 Task: Prepare the "Address form" page setting.
Action: Mouse moved to (1142, 81)
Screenshot: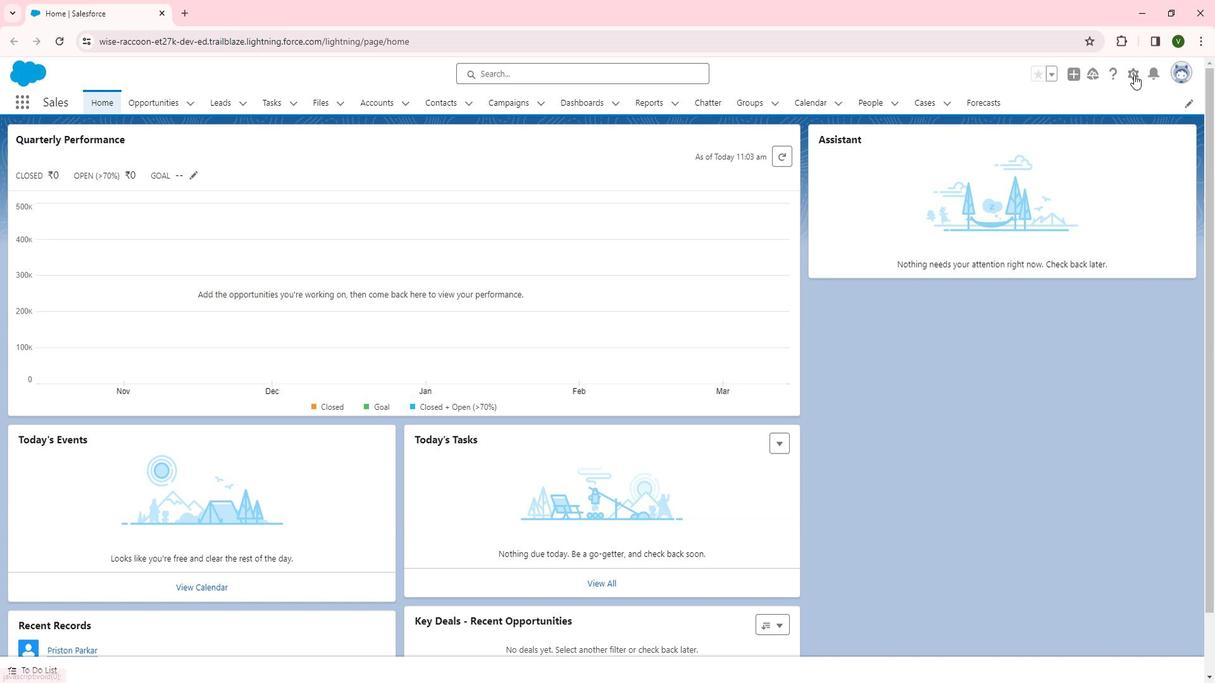 
Action: Mouse pressed left at (1142, 81)
Screenshot: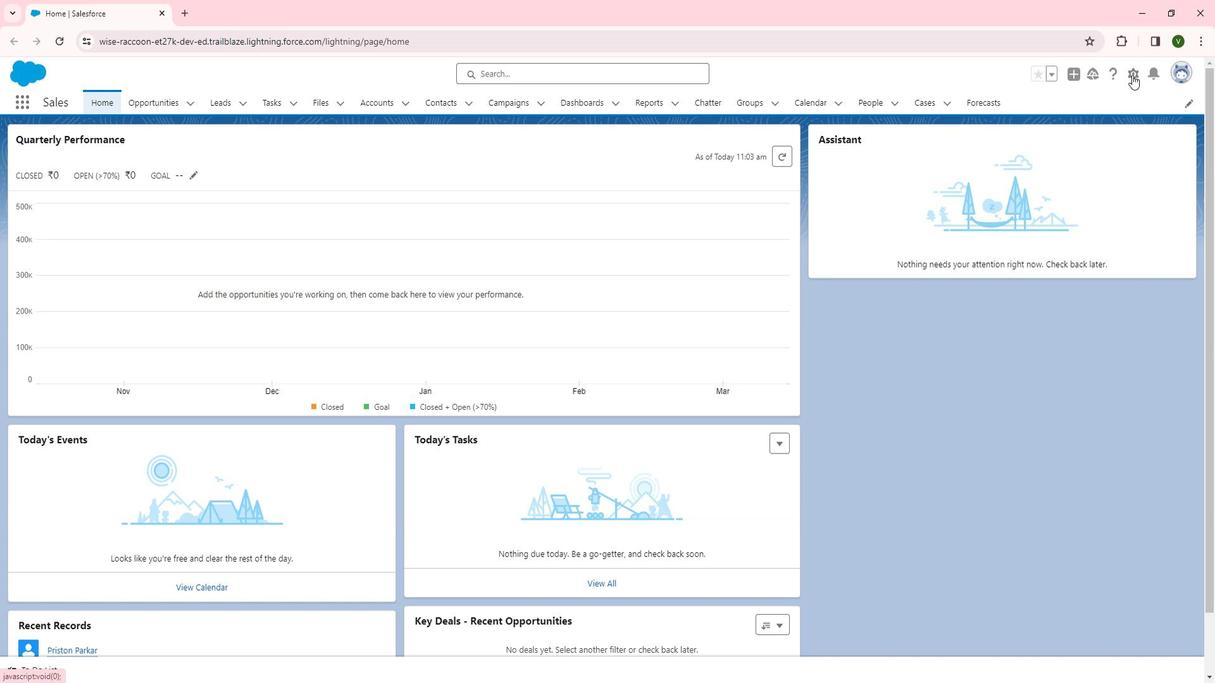 
Action: Mouse moved to (1076, 122)
Screenshot: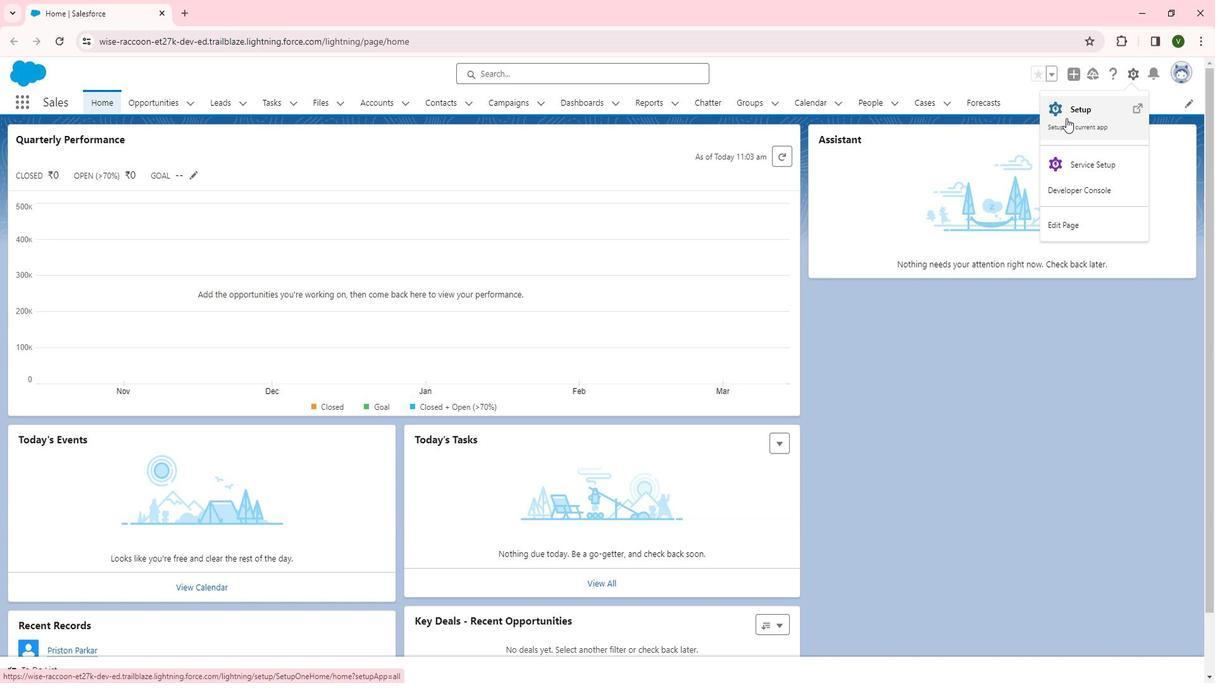 
Action: Mouse pressed left at (1076, 122)
Screenshot: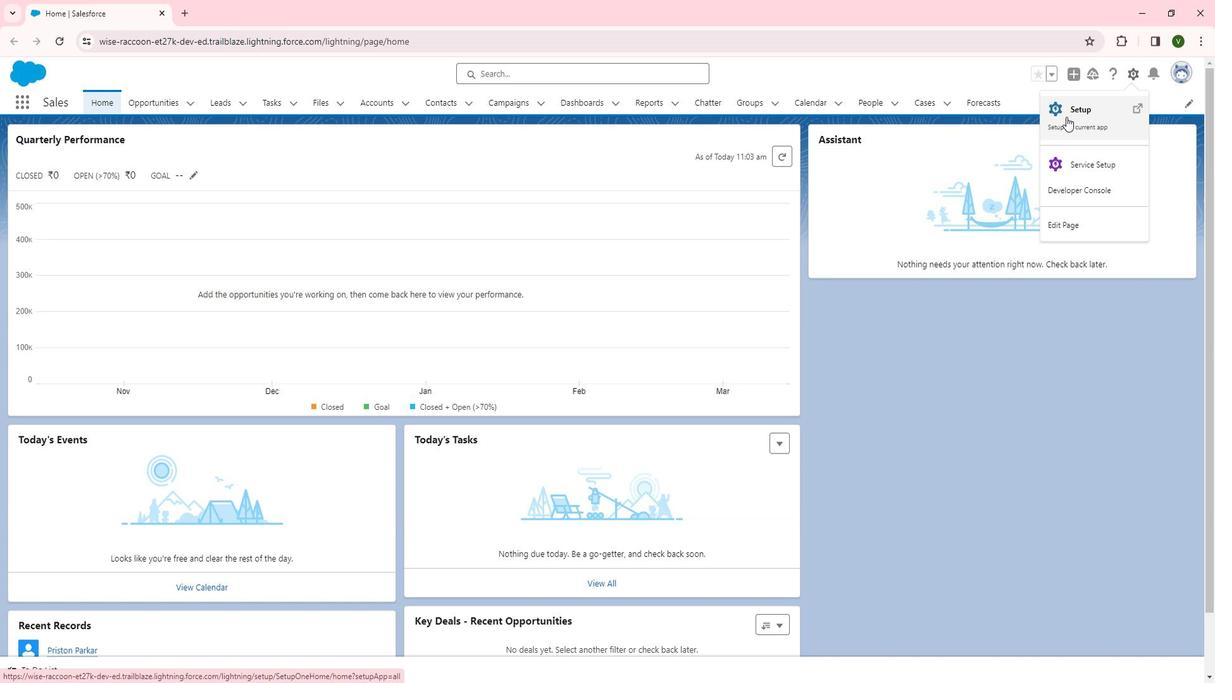 
Action: Mouse moved to (117, 348)
Screenshot: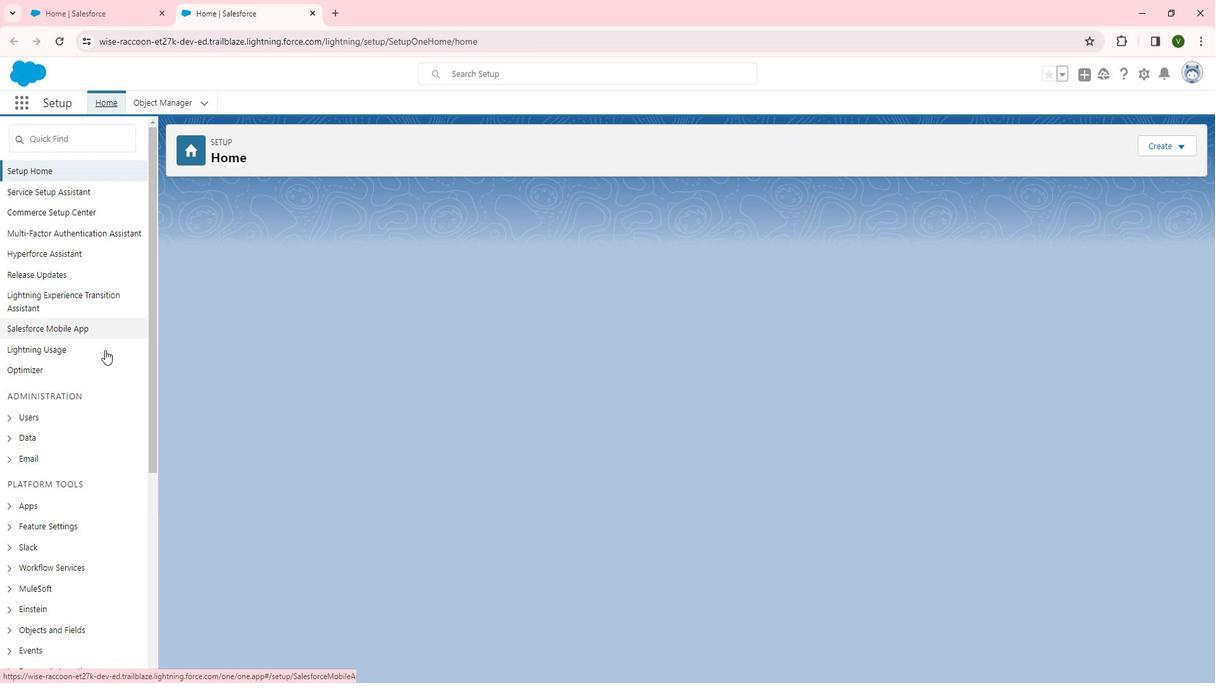 
Action: Mouse scrolled (117, 347) with delta (0, 0)
Screenshot: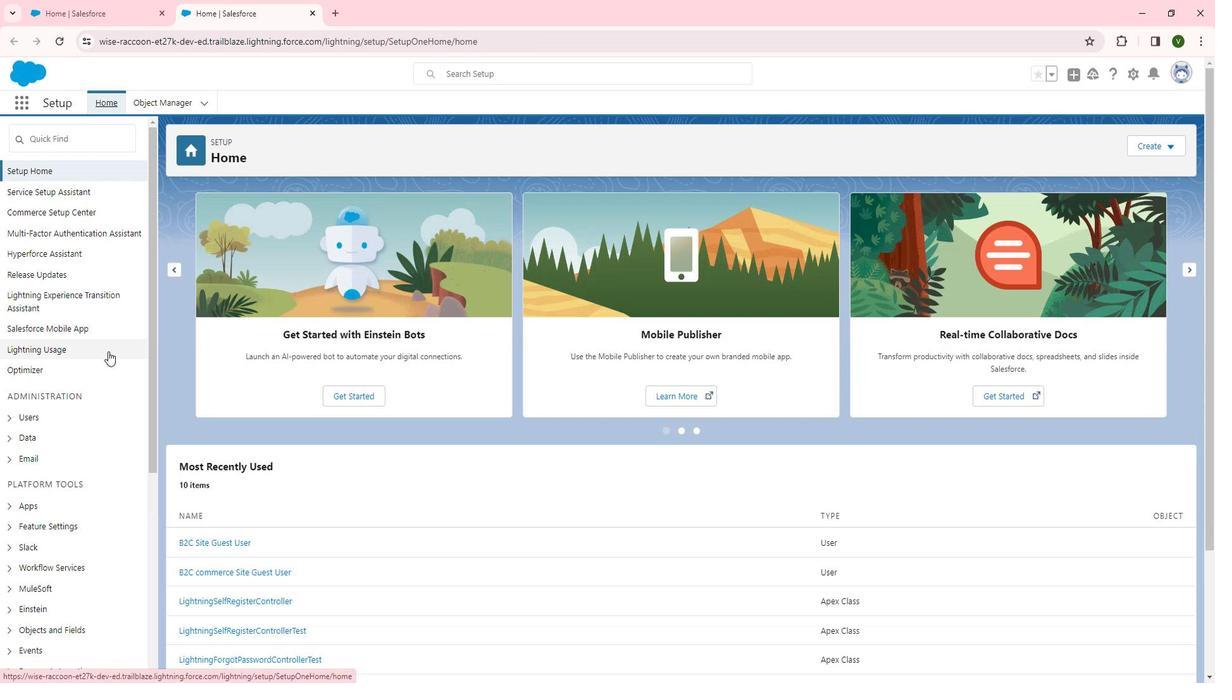 
Action: Mouse scrolled (117, 347) with delta (0, 0)
Screenshot: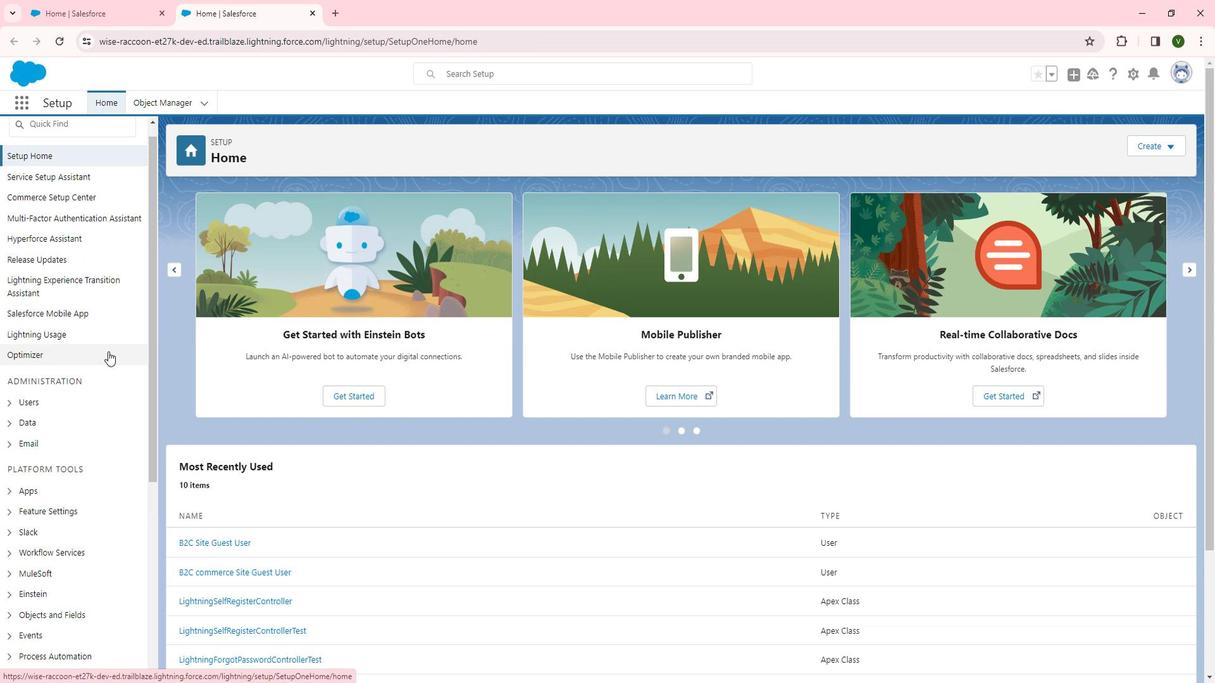 
Action: Mouse scrolled (117, 347) with delta (0, 0)
Screenshot: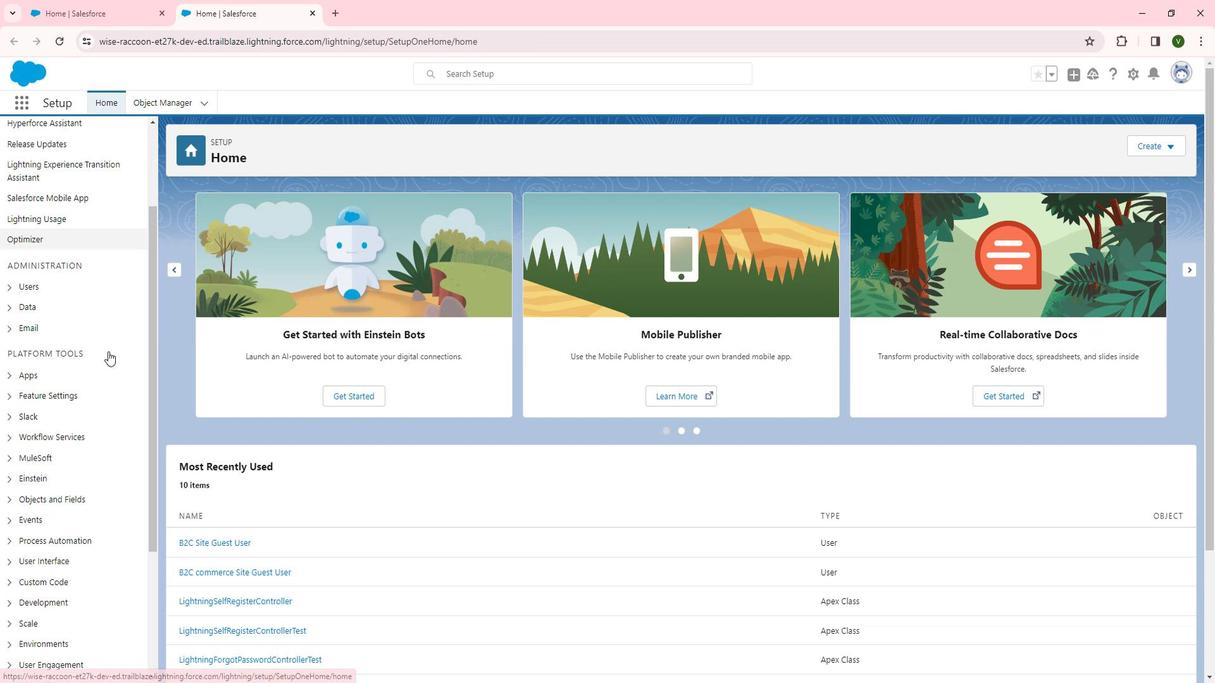 
Action: Mouse moved to (39, 321)
Screenshot: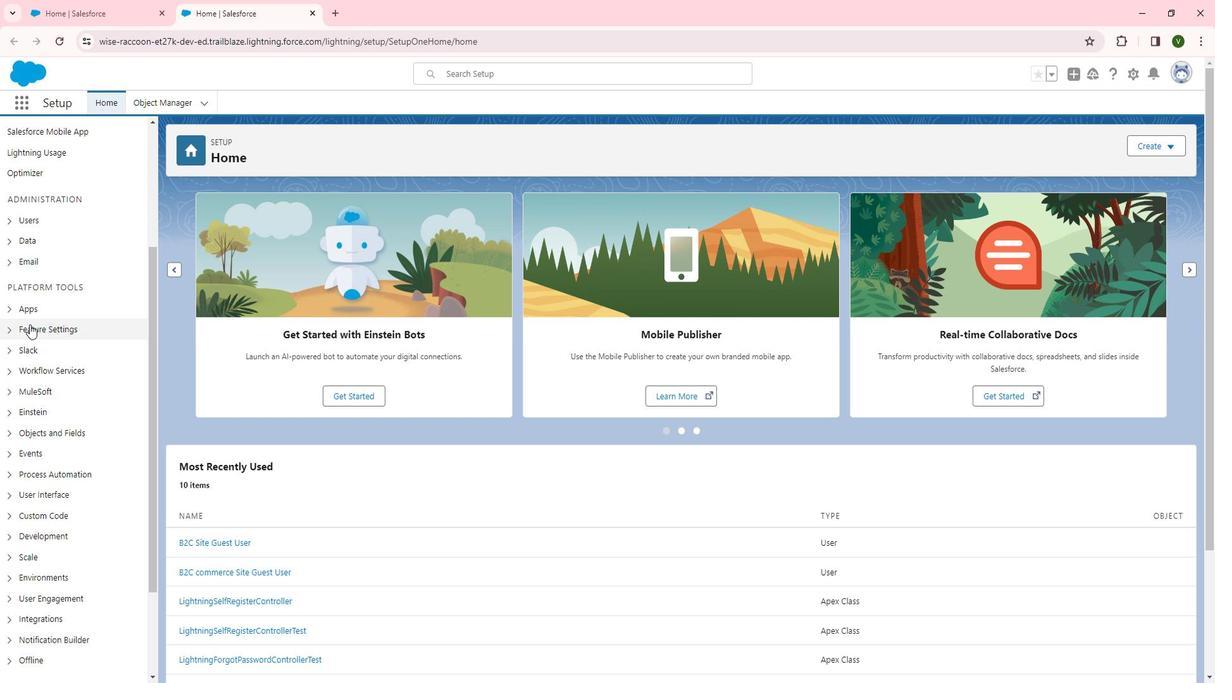 
Action: Mouse pressed left at (39, 321)
Screenshot: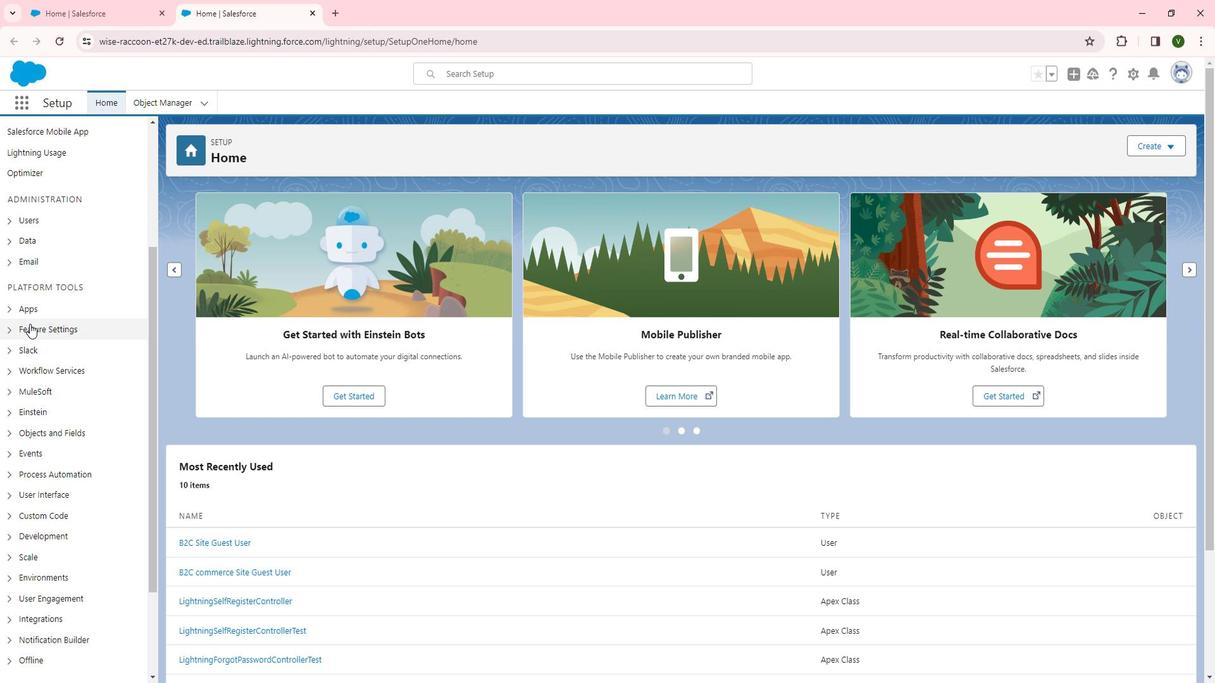 
Action: Mouse moved to (77, 312)
Screenshot: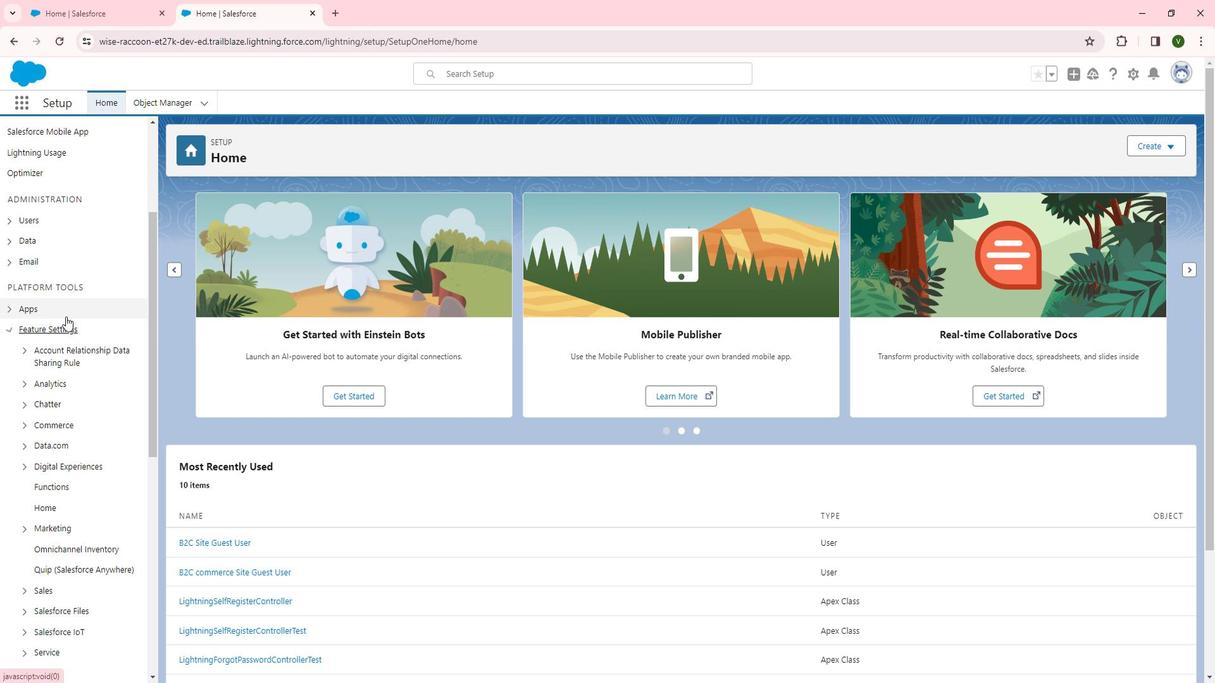 
Action: Mouse scrolled (77, 312) with delta (0, 0)
Screenshot: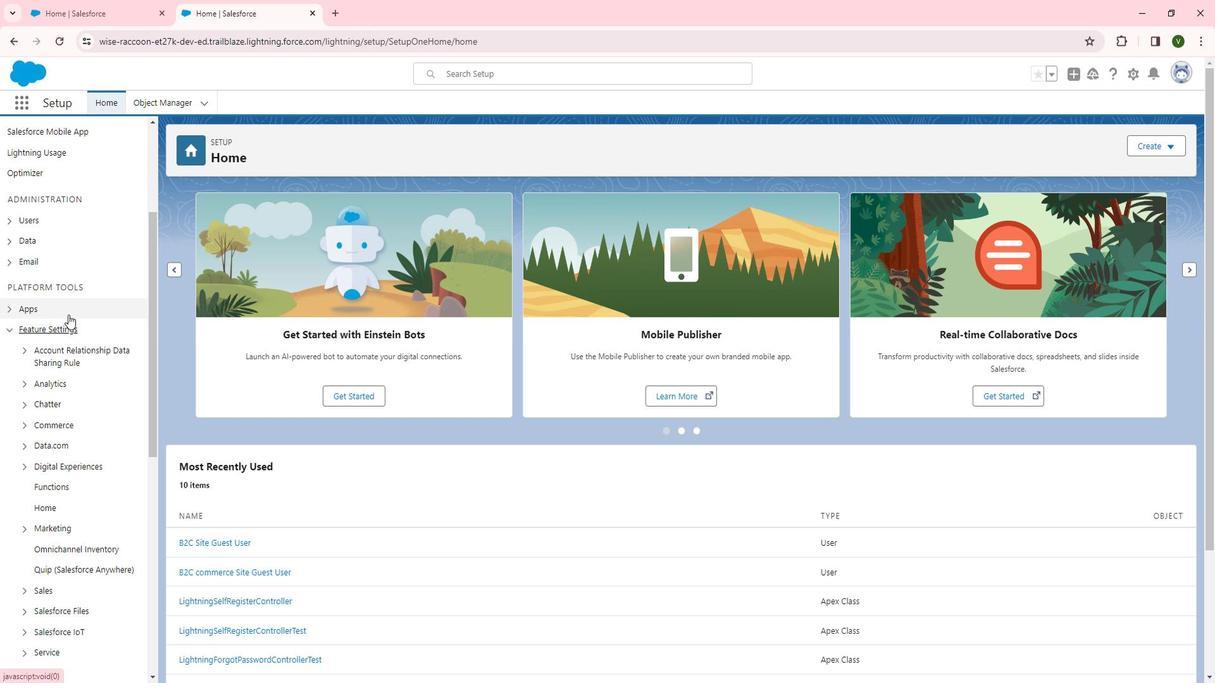 
Action: Mouse moved to (77, 312)
Screenshot: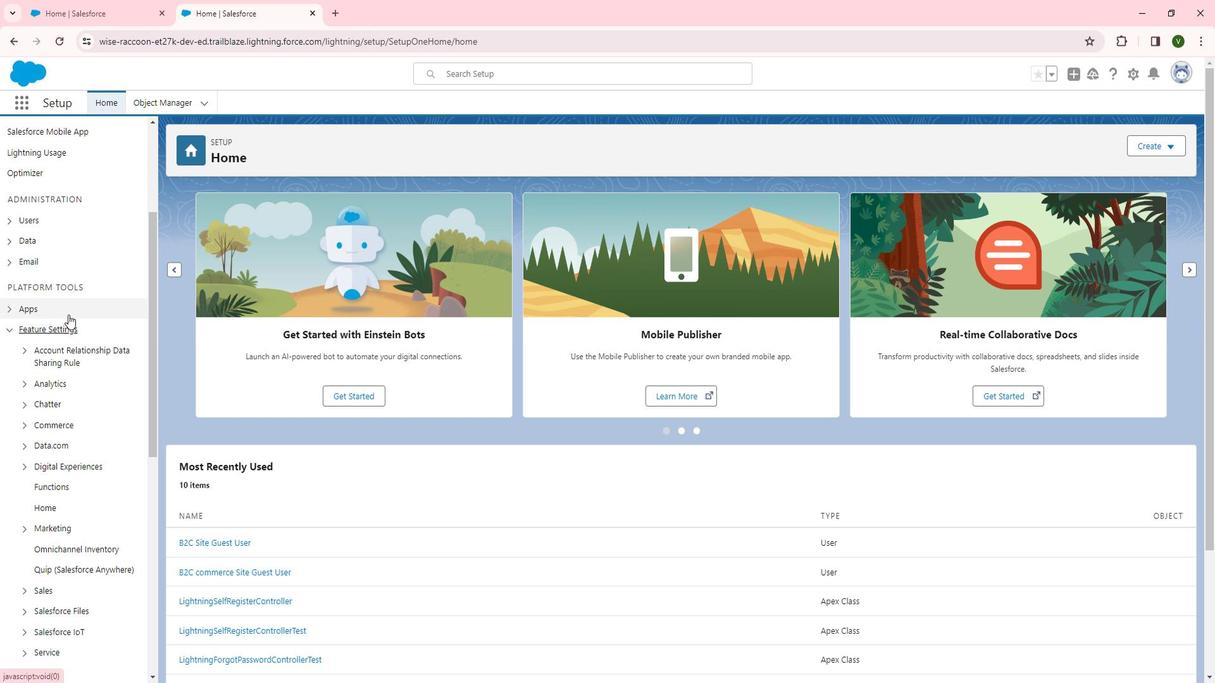 
Action: Mouse scrolled (77, 311) with delta (0, 0)
Screenshot: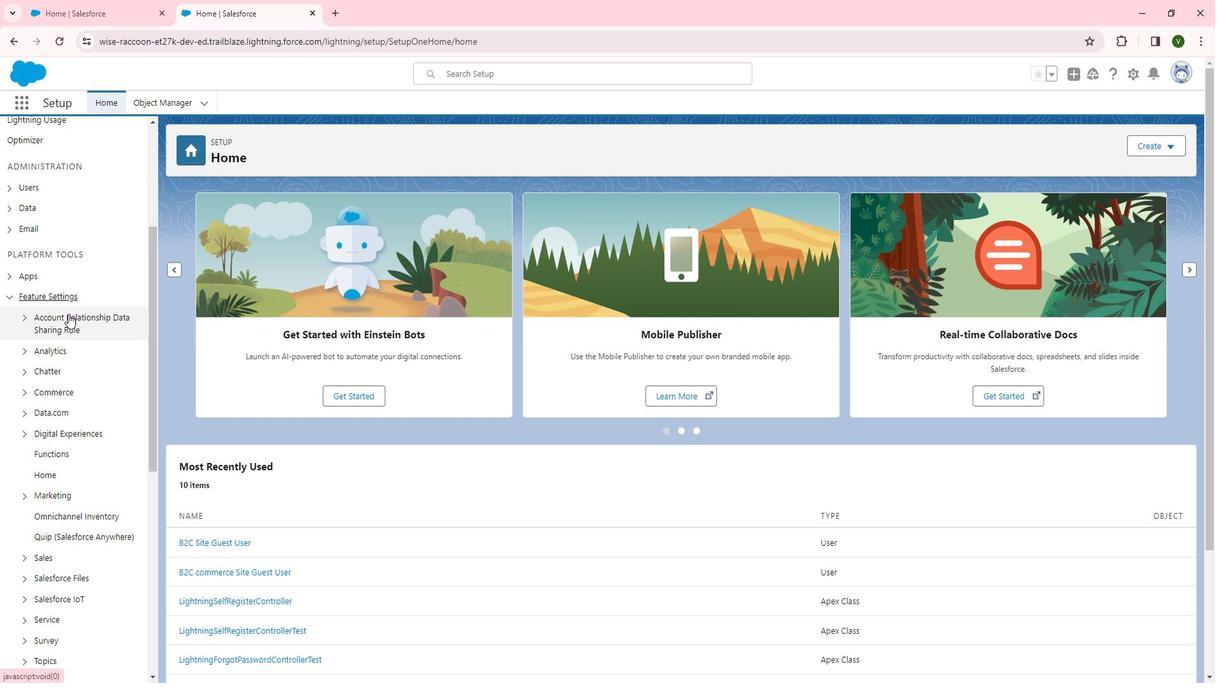 
Action: Mouse scrolled (77, 311) with delta (0, 0)
Screenshot: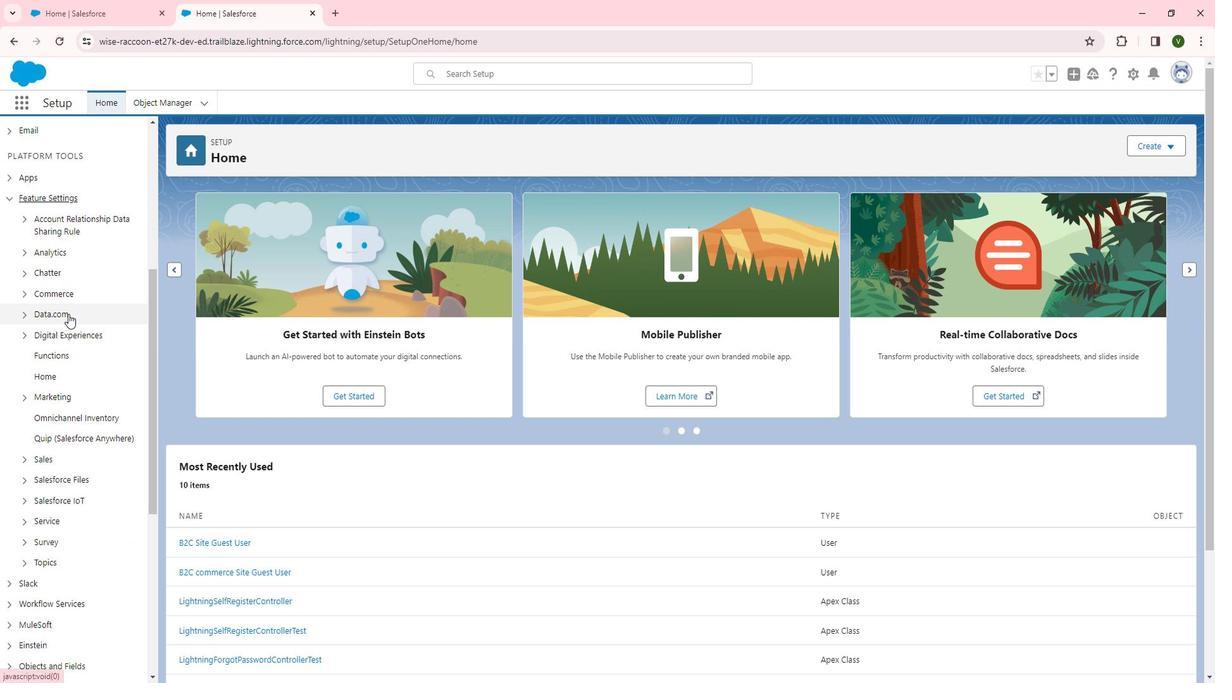 
Action: Mouse moved to (94, 264)
Screenshot: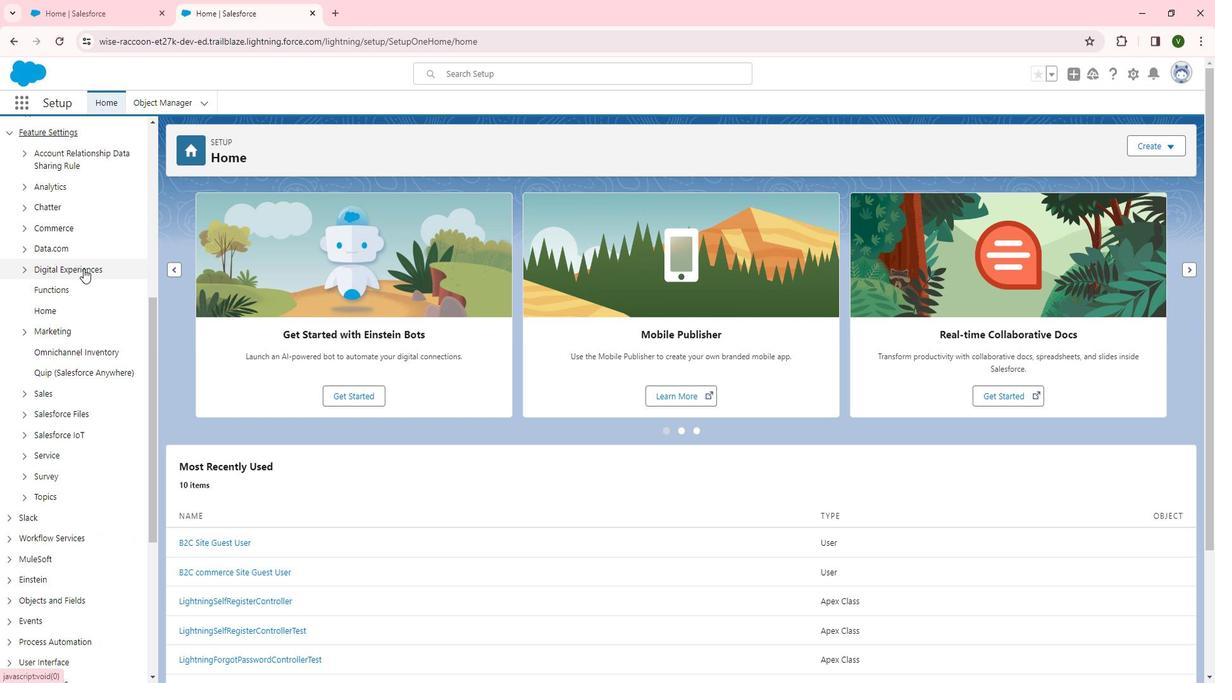 
Action: Mouse pressed left at (94, 264)
Screenshot: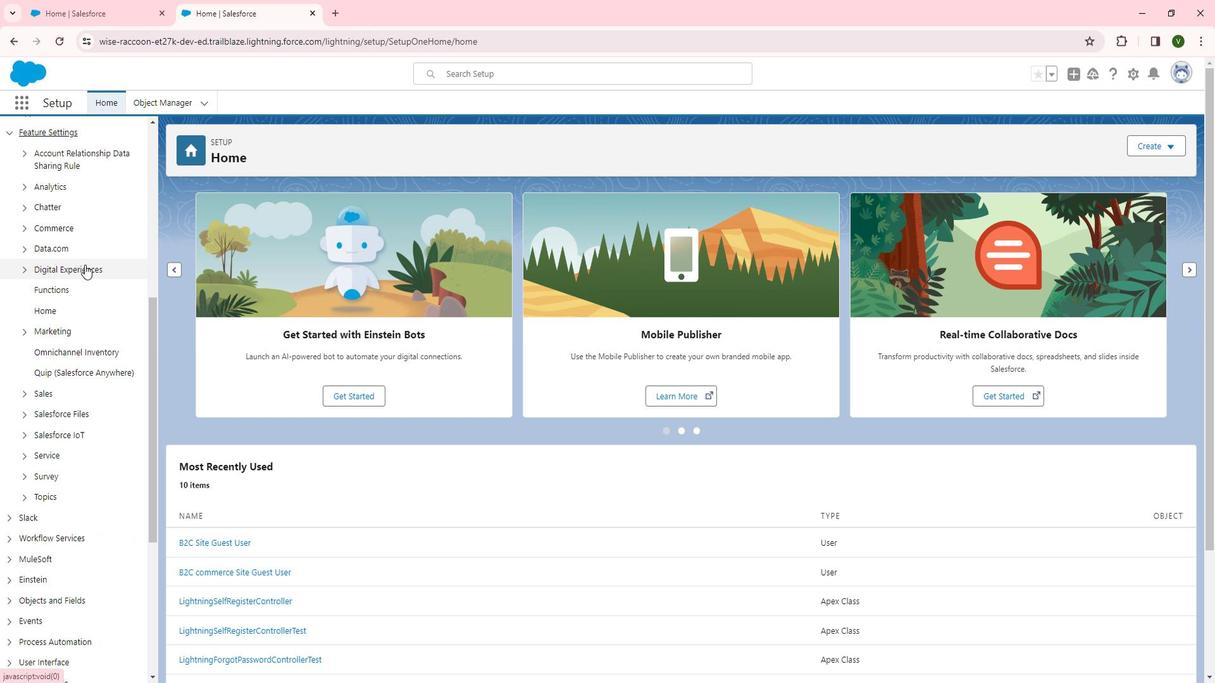 
Action: Mouse moved to (74, 283)
Screenshot: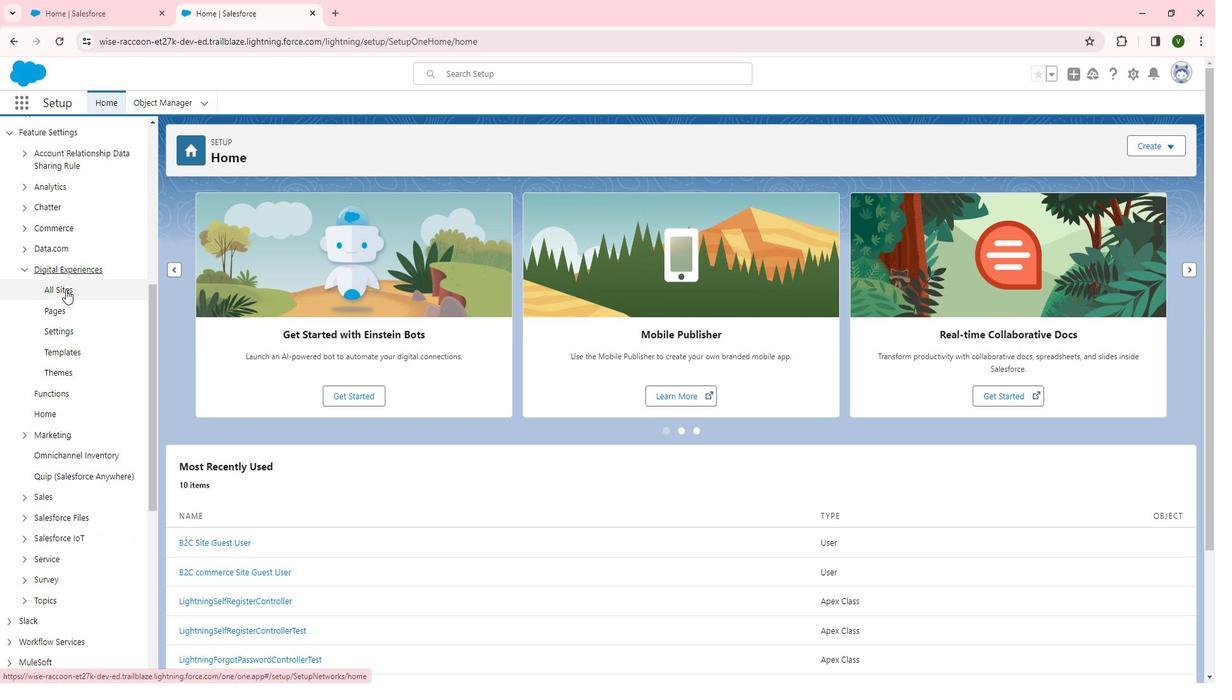 
Action: Mouse pressed left at (74, 283)
Screenshot: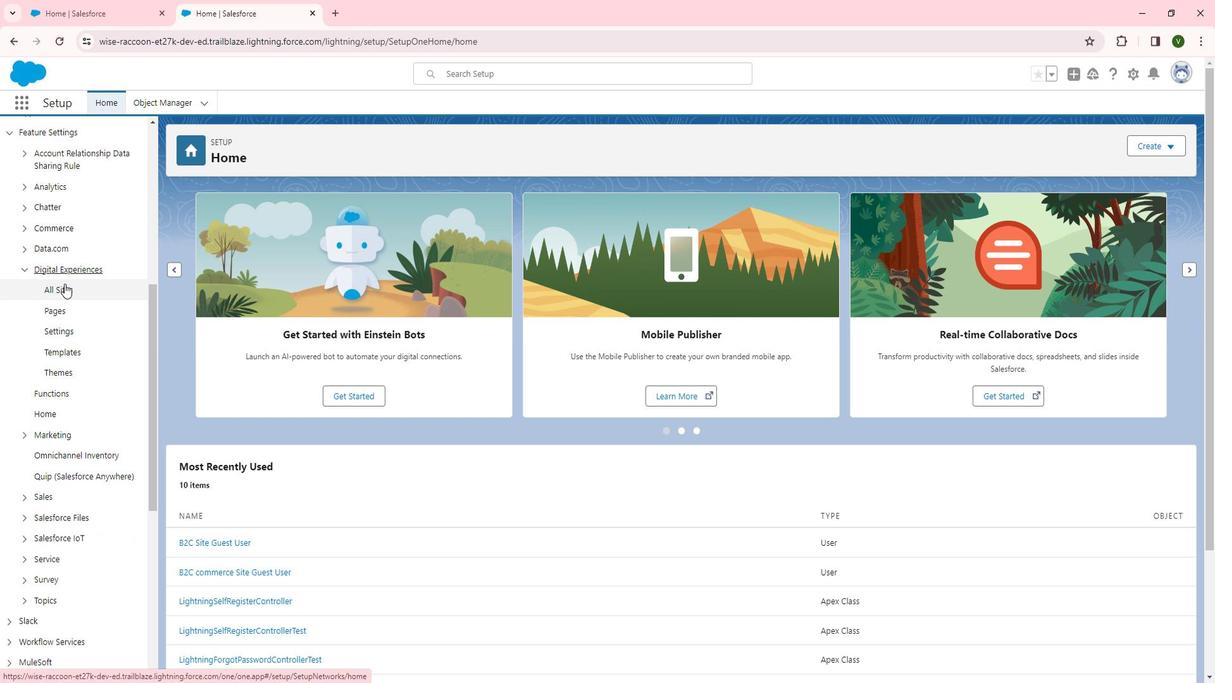 
Action: Mouse moved to (223, 315)
Screenshot: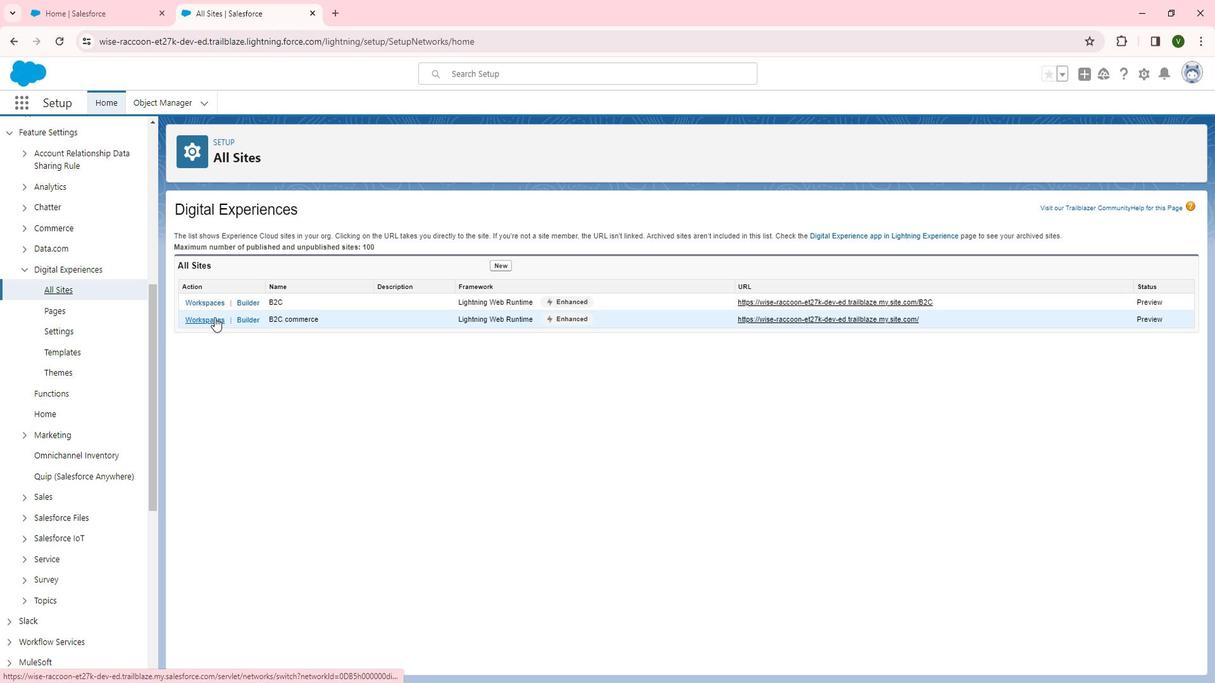 
Action: Mouse pressed left at (223, 315)
Screenshot: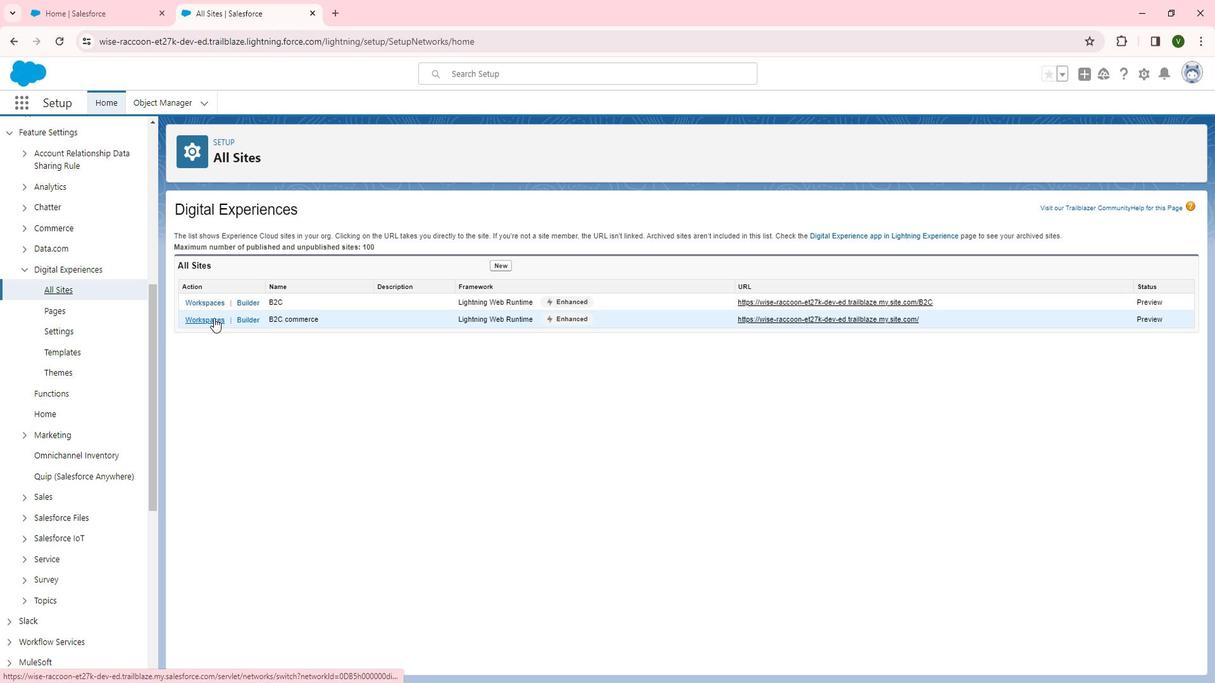 
Action: Mouse moved to (128, 319)
Screenshot: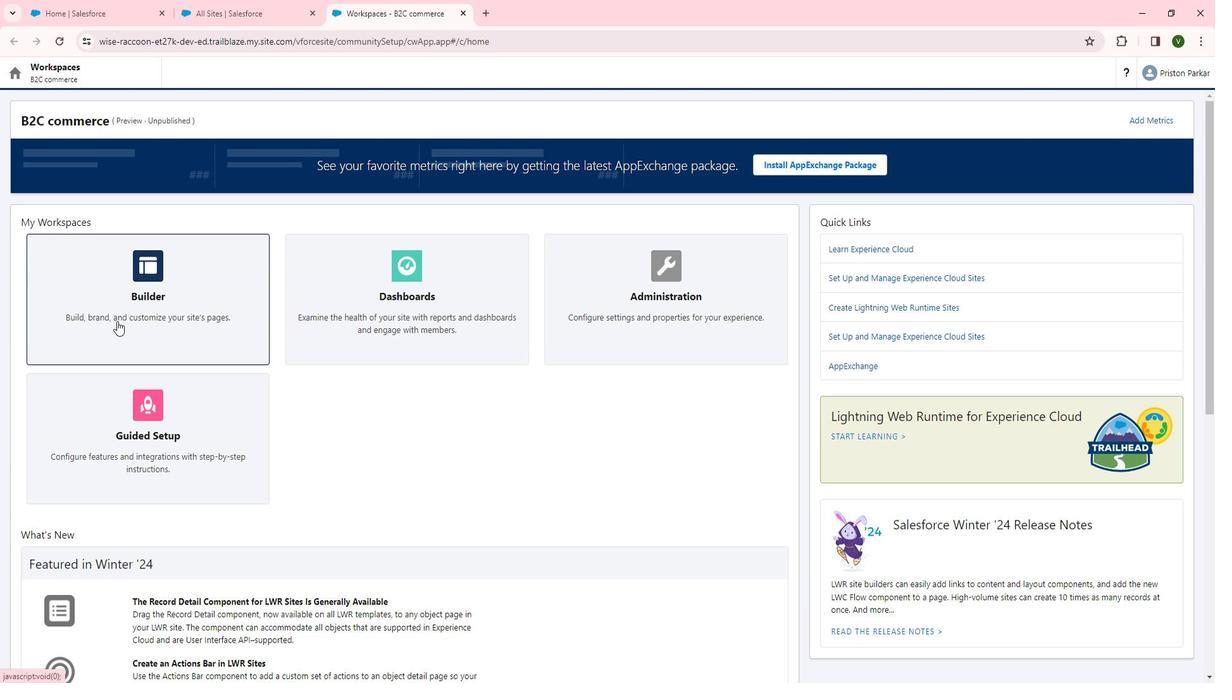 
Action: Mouse pressed left at (128, 319)
Screenshot: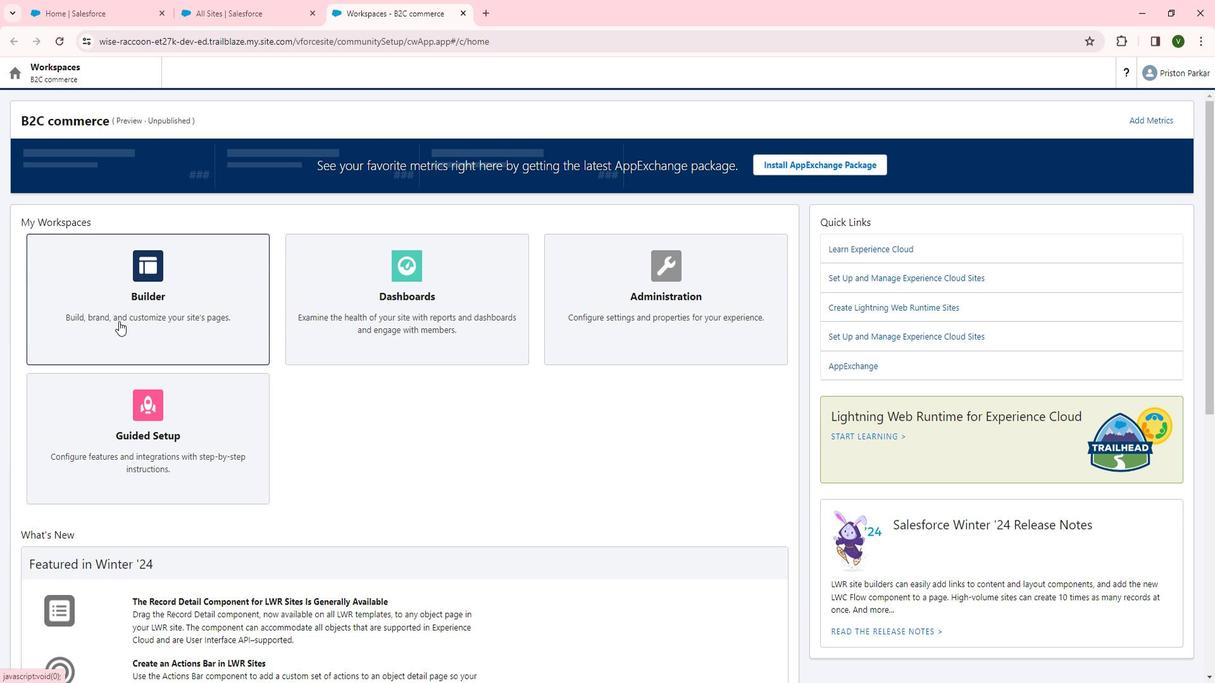 
Action: Mouse moved to (245, 74)
Screenshot: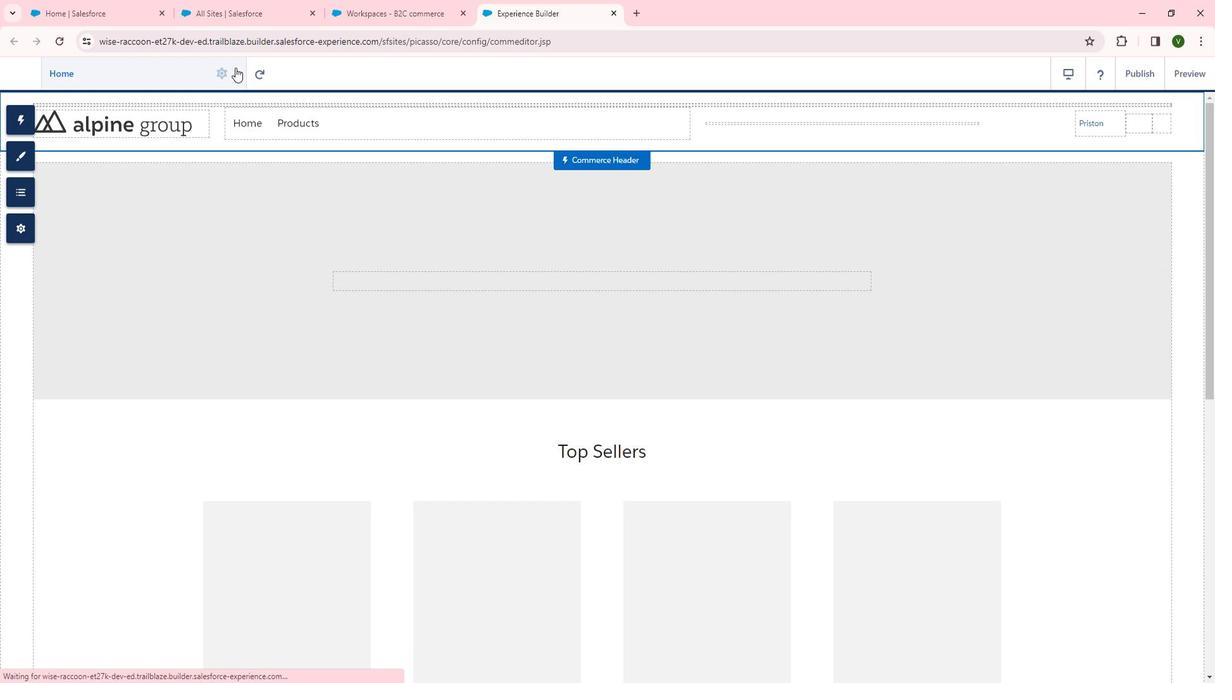 
Action: Mouse pressed left at (245, 74)
Screenshot: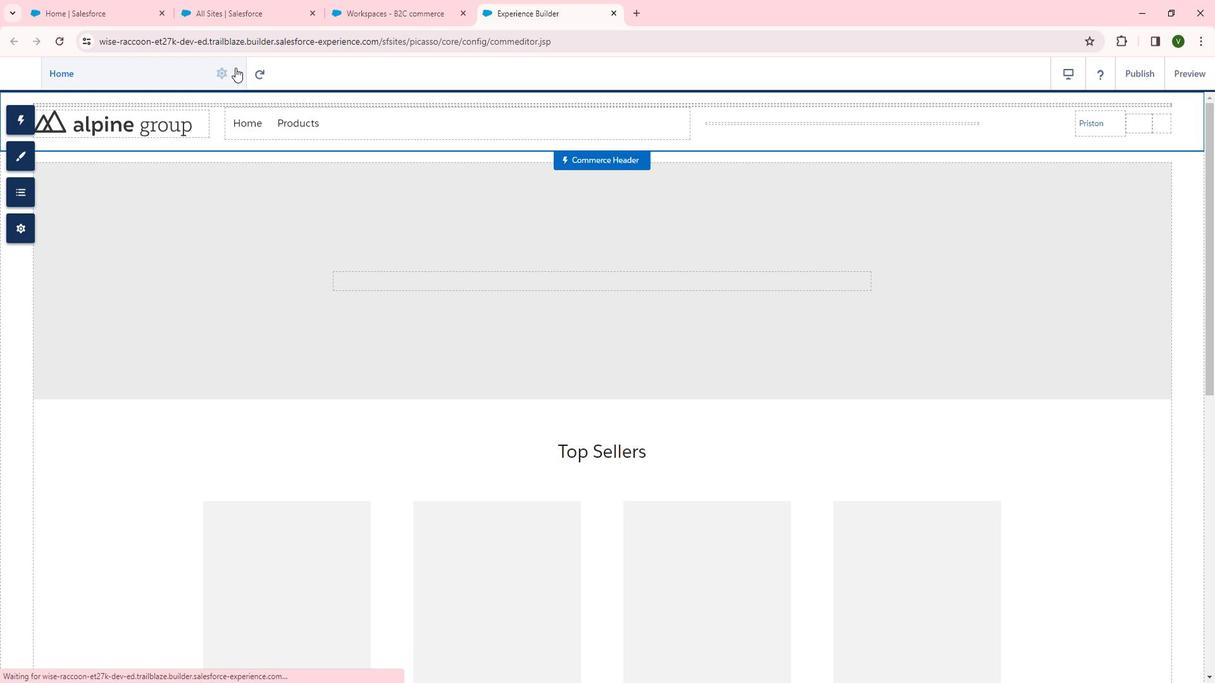 
Action: Mouse moved to (220, 219)
Screenshot: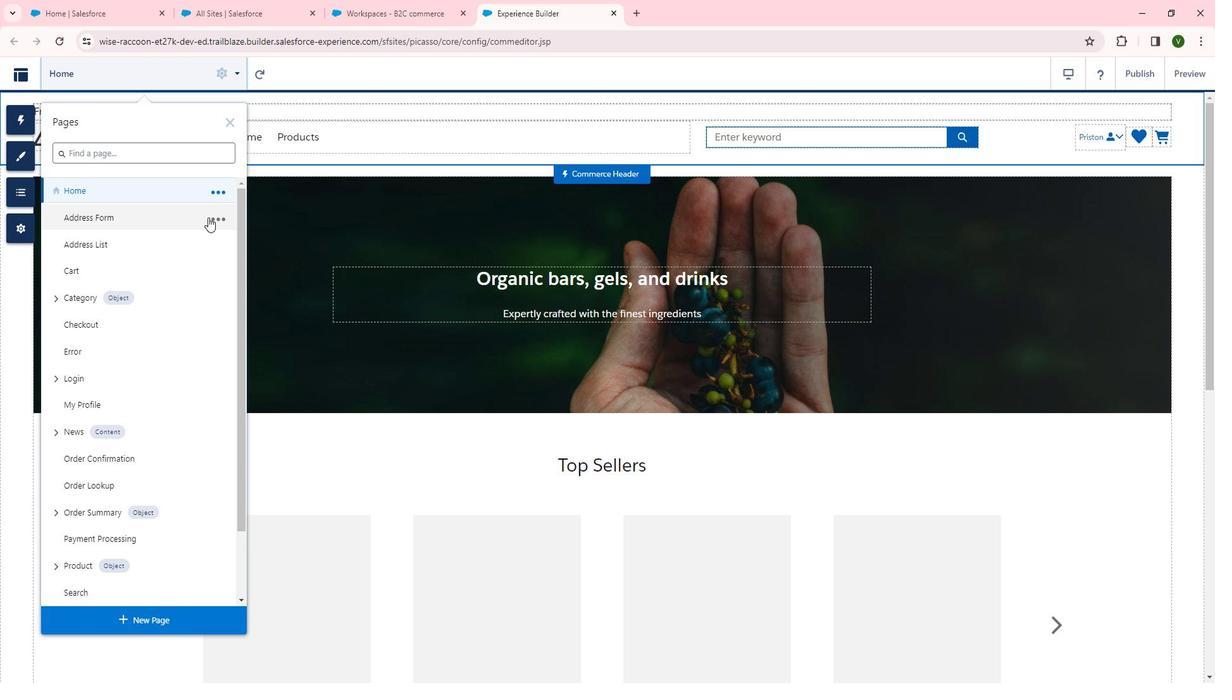 
Action: Mouse pressed left at (220, 219)
Screenshot: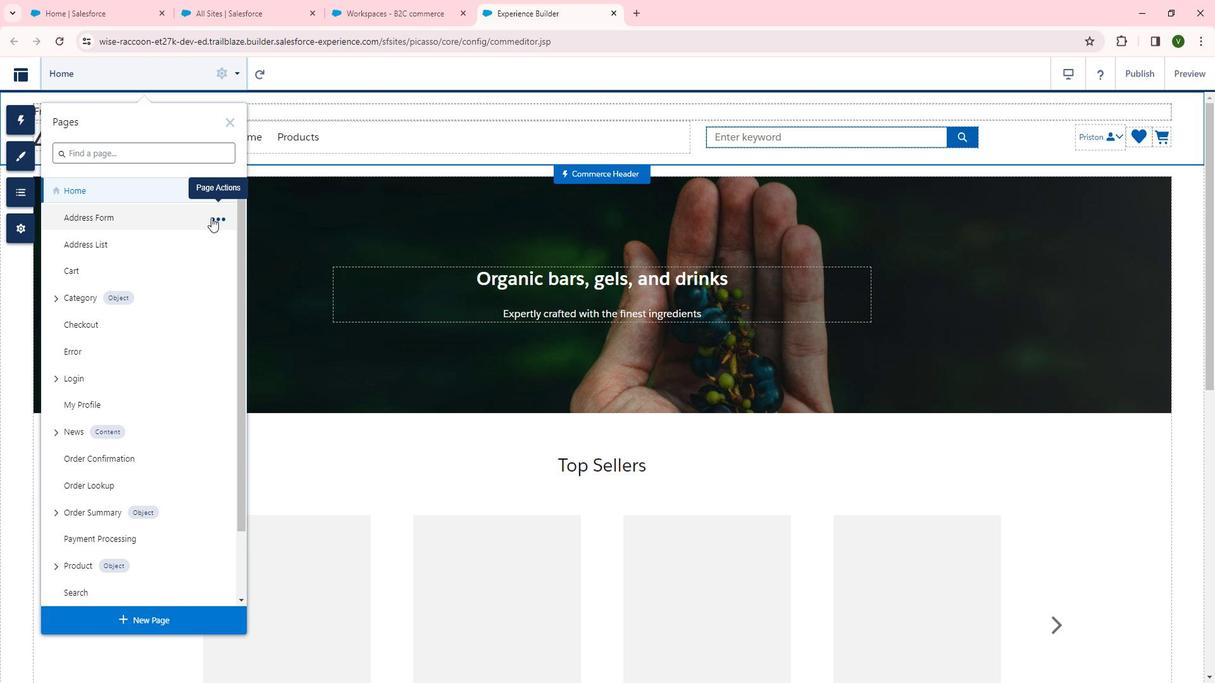 
Action: Mouse moved to (315, 210)
Screenshot: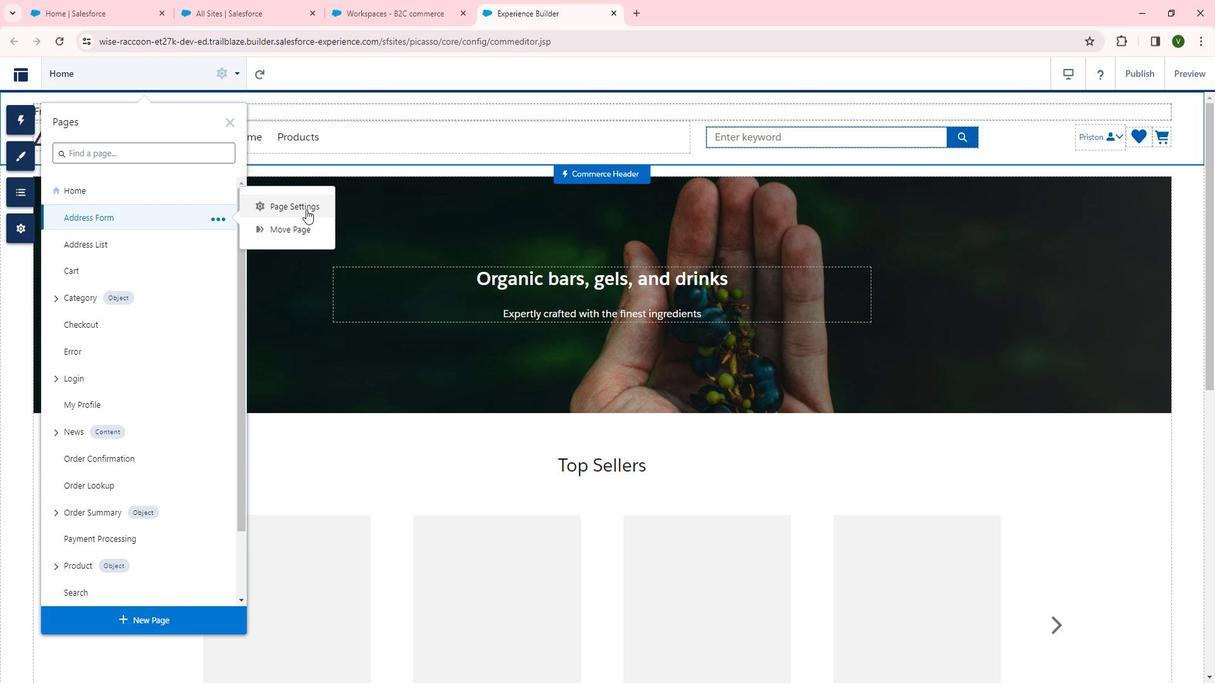 
Action: Mouse pressed left at (315, 210)
Screenshot: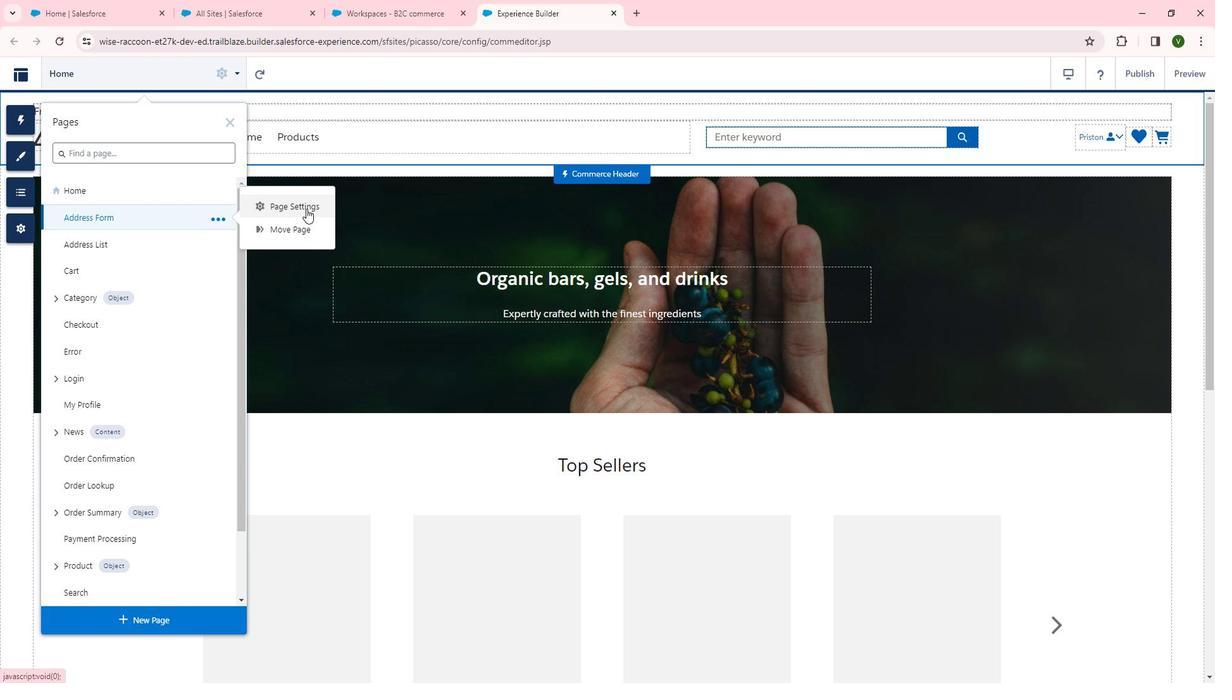 
Action: Mouse moved to (398, 205)
Screenshot: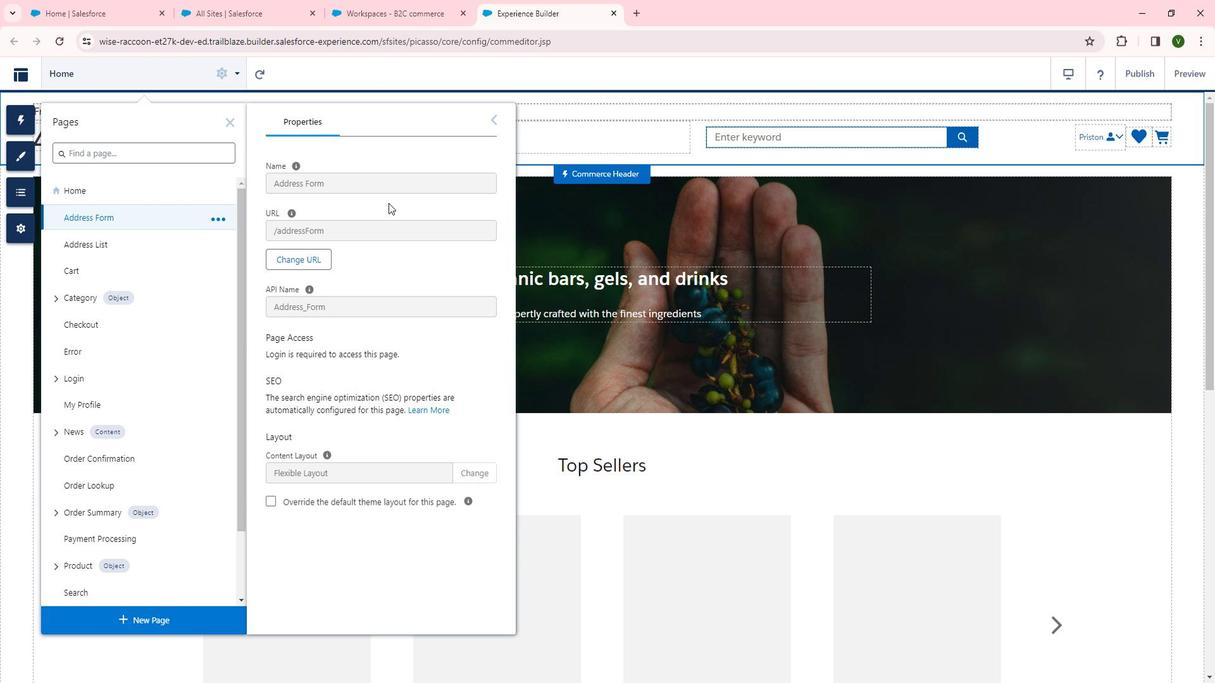 
